 Task: Create a rule from the Recommended list, Task Added to this Project -> add SubTasks in the project AgileIntegrate with SubTasks Gather and Analyse Requirements , Design and Implement Solution , System Test and UAT , Release to Production / Go Live
Action: Mouse moved to (777, 384)
Screenshot: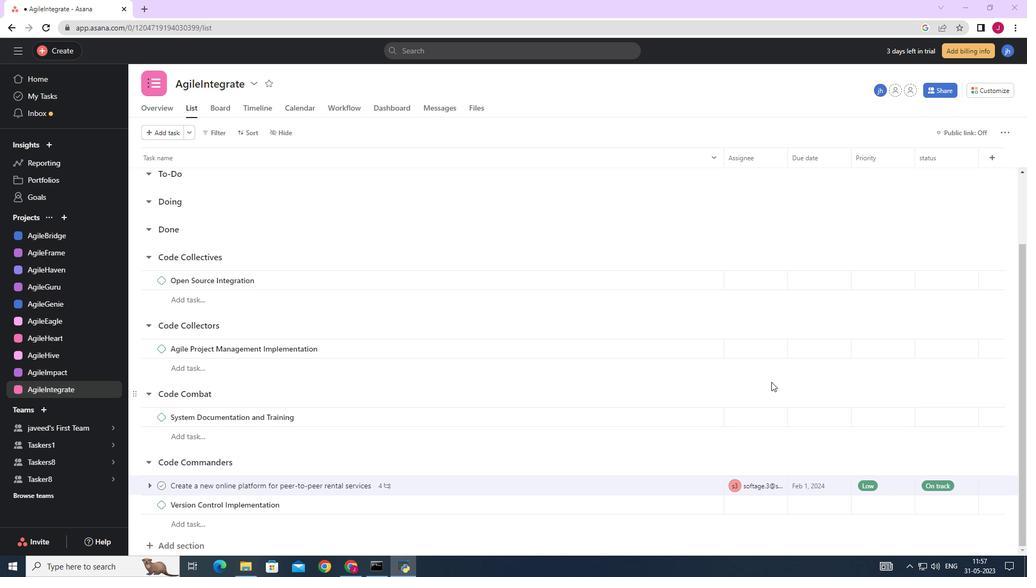 
Action: Mouse scrolled (776, 383) with delta (0, 0)
Screenshot: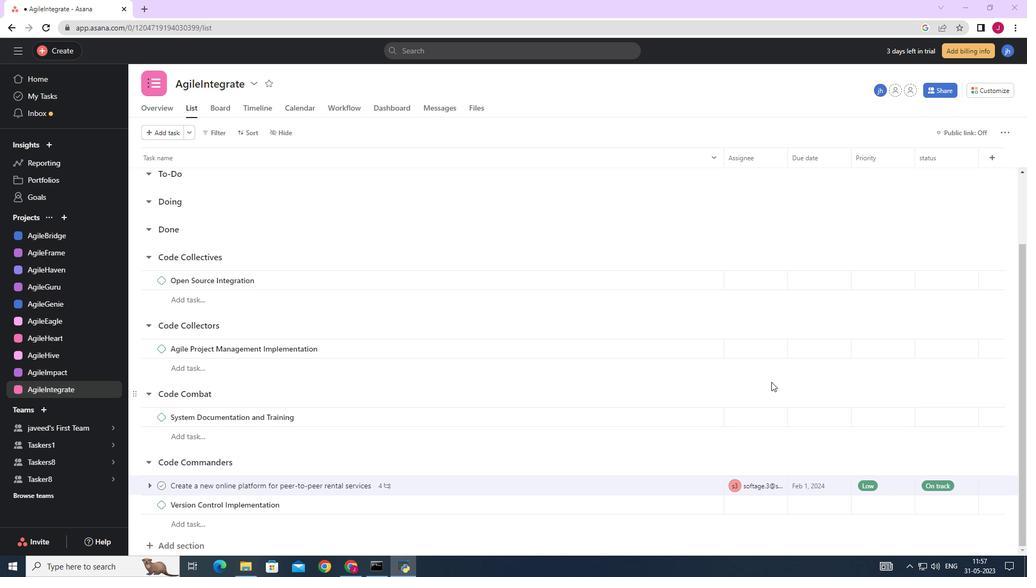 
Action: Mouse moved to (777, 384)
Screenshot: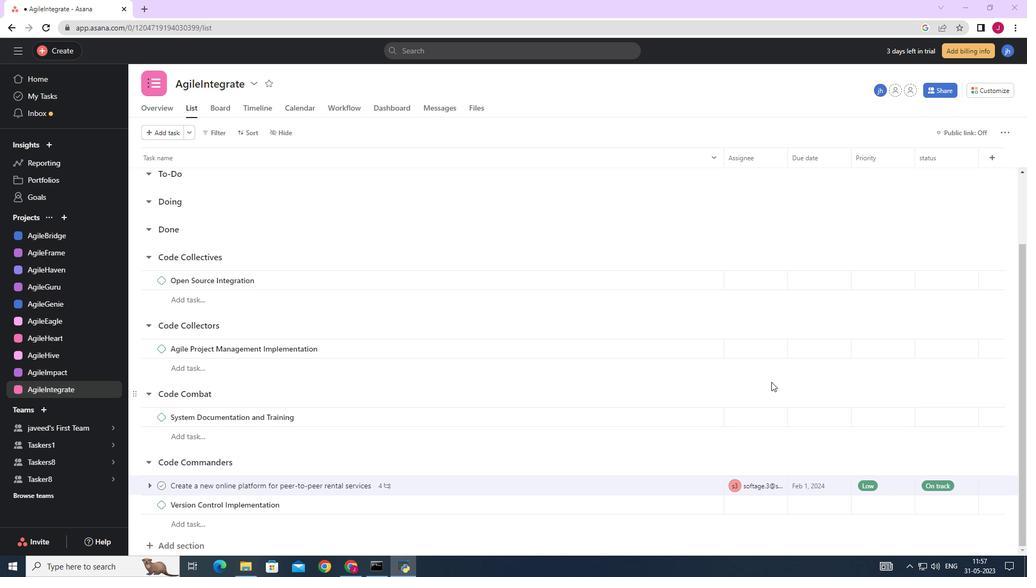 
Action: Mouse scrolled (777, 384) with delta (0, 0)
Screenshot: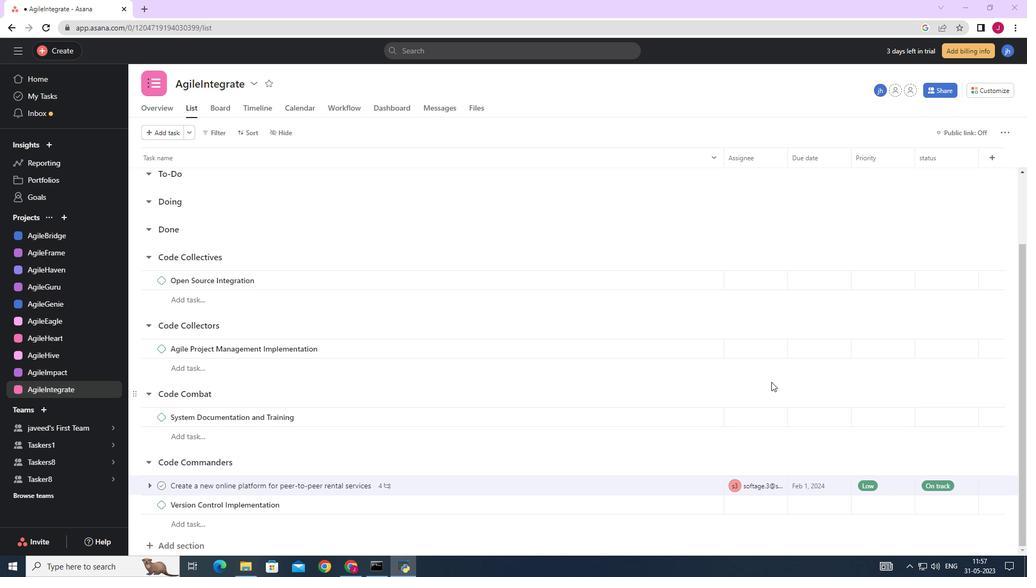 
Action: Mouse moved to (778, 384)
Screenshot: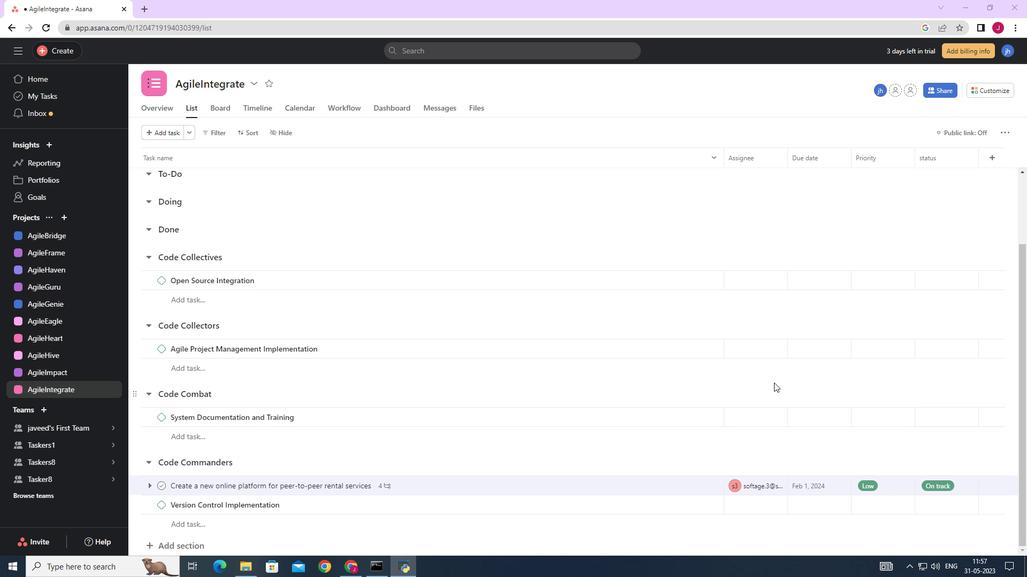 
Action: Mouse scrolled (778, 384) with delta (0, 0)
Screenshot: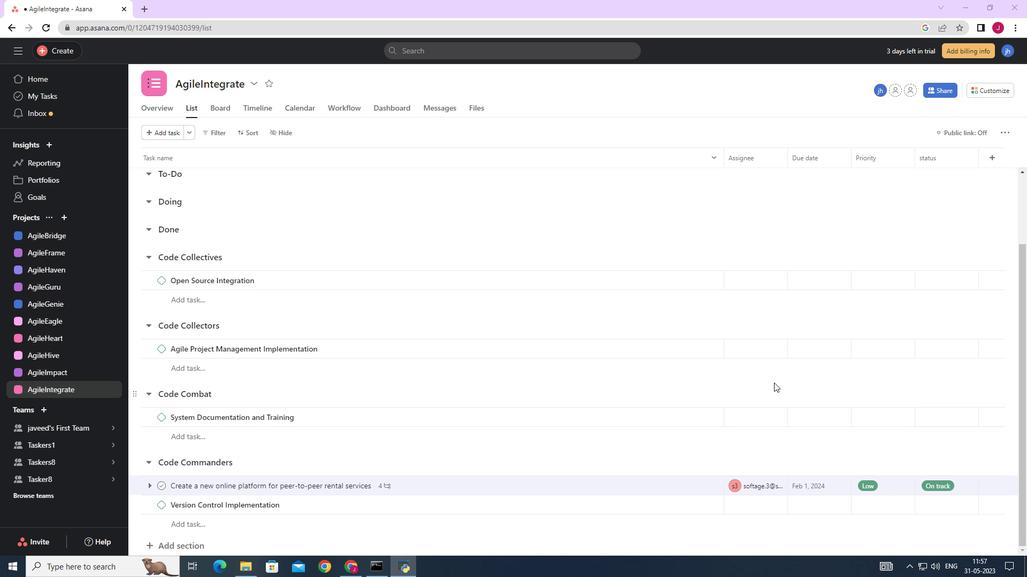 
Action: Mouse moved to (778, 385)
Screenshot: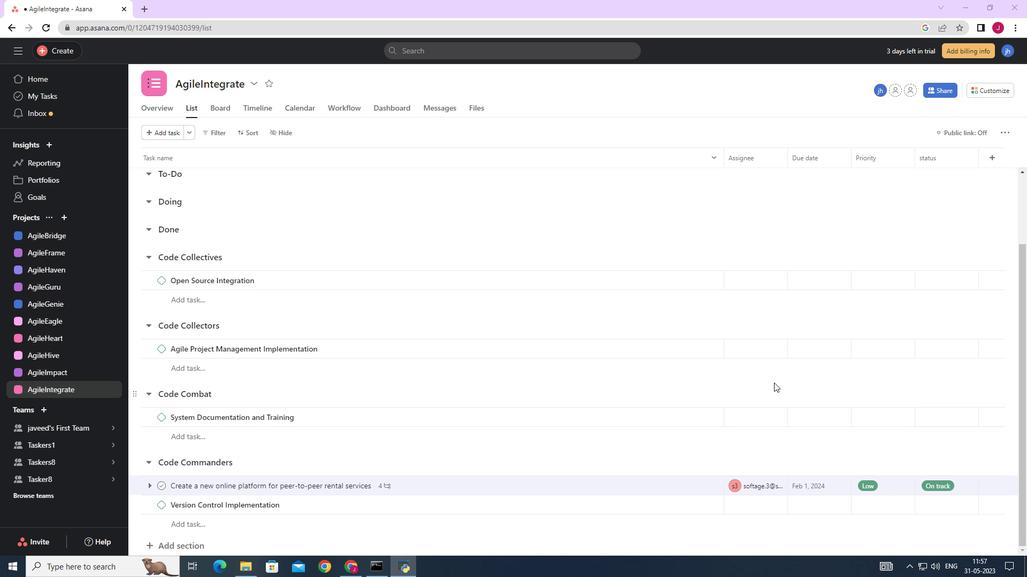 
Action: Mouse scrolled (778, 384) with delta (0, 0)
Screenshot: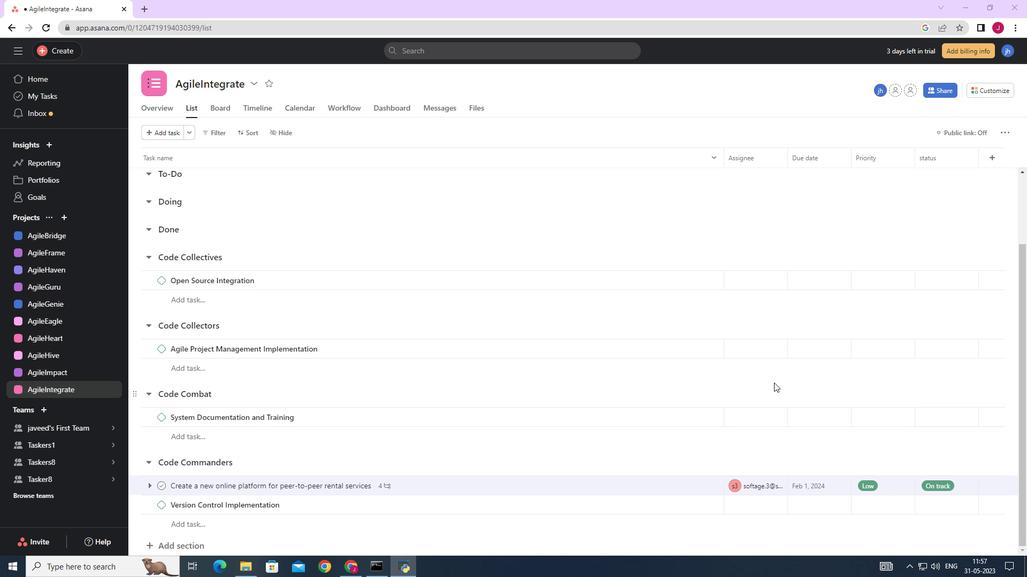 
Action: Mouse moved to (780, 385)
Screenshot: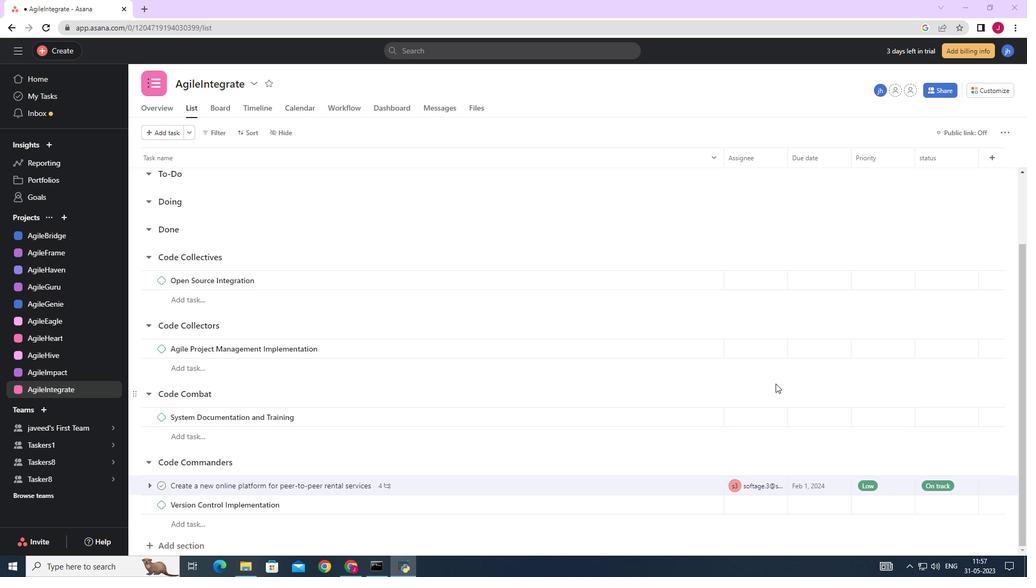 
Action: Mouse scrolled (780, 385) with delta (0, 0)
Screenshot: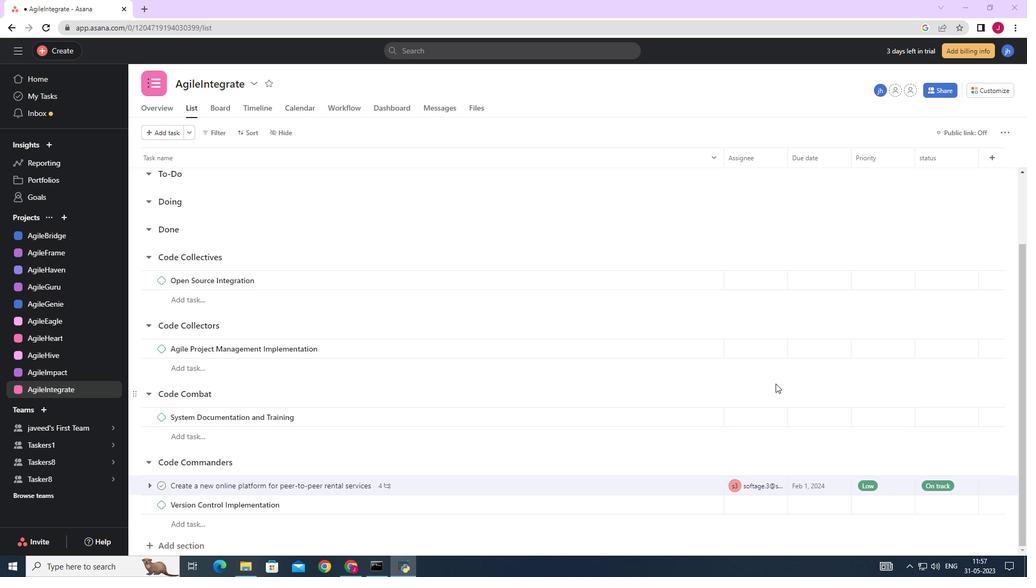 
Action: Mouse moved to (998, 89)
Screenshot: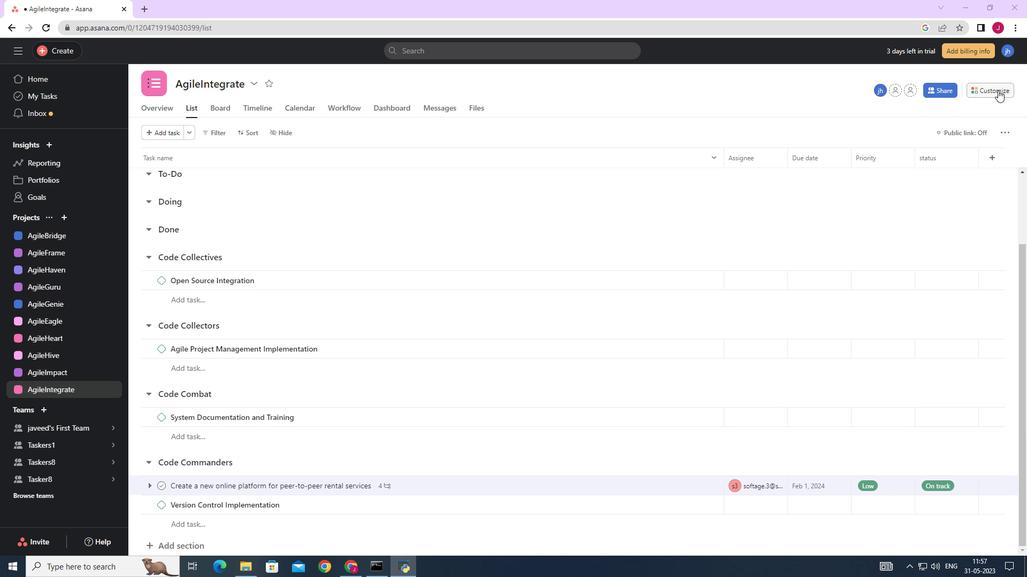 
Action: Mouse pressed left at (998, 89)
Screenshot: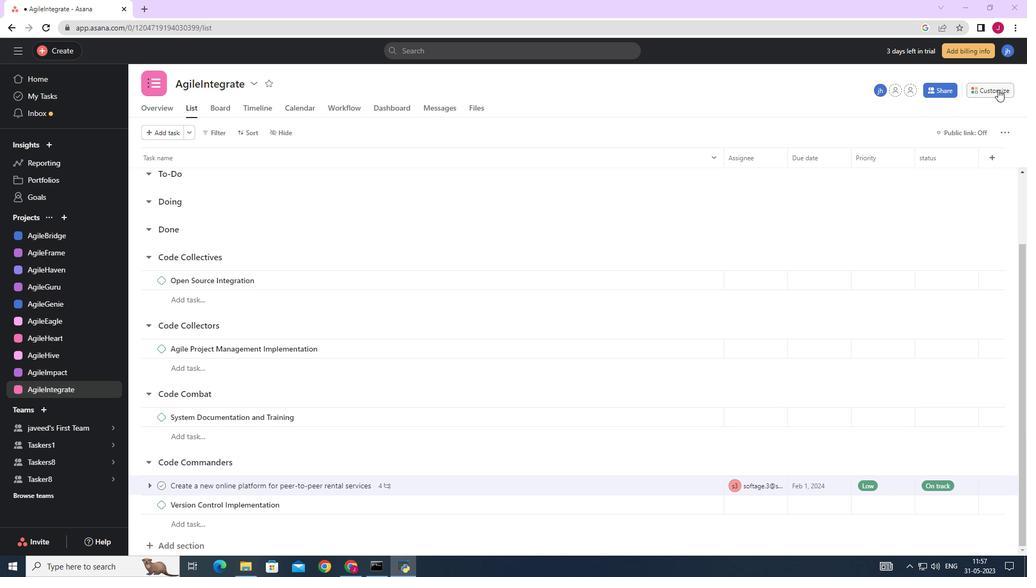 
Action: Mouse moved to (802, 226)
Screenshot: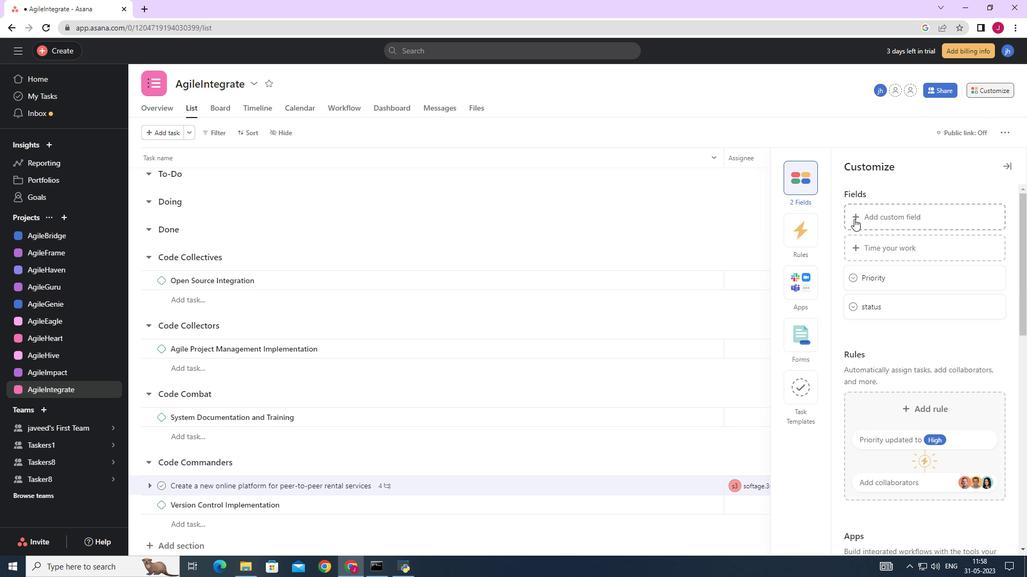 
Action: Mouse pressed left at (802, 226)
Screenshot: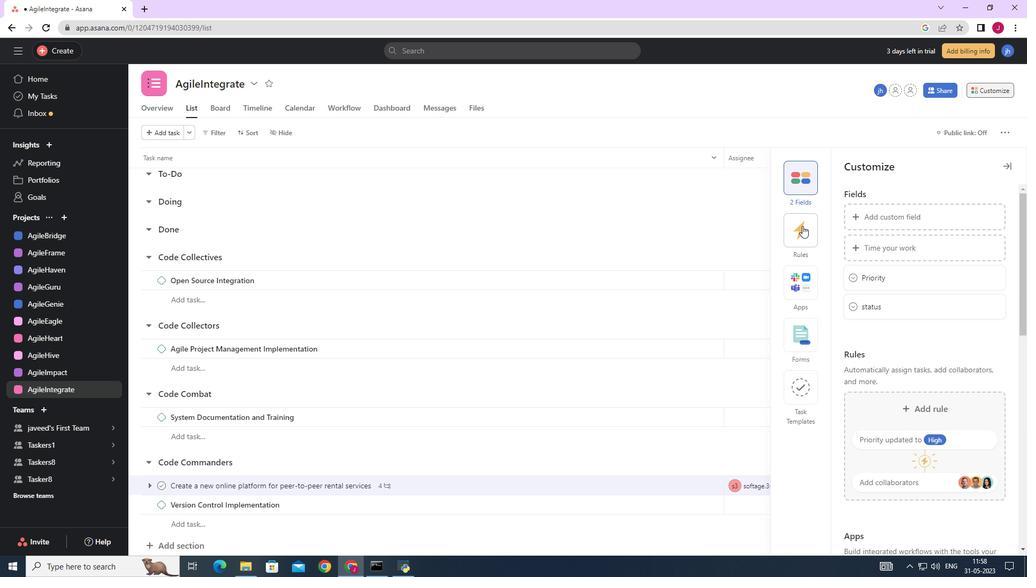 
Action: Mouse moved to (895, 243)
Screenshot: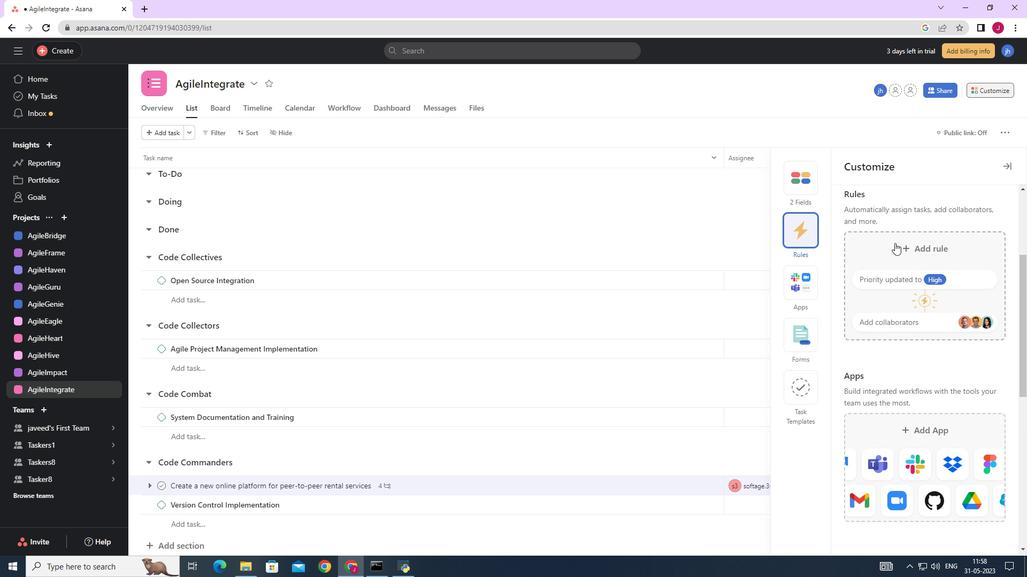 
Action: Mouse pressed left at (895, 243)
Screenshot: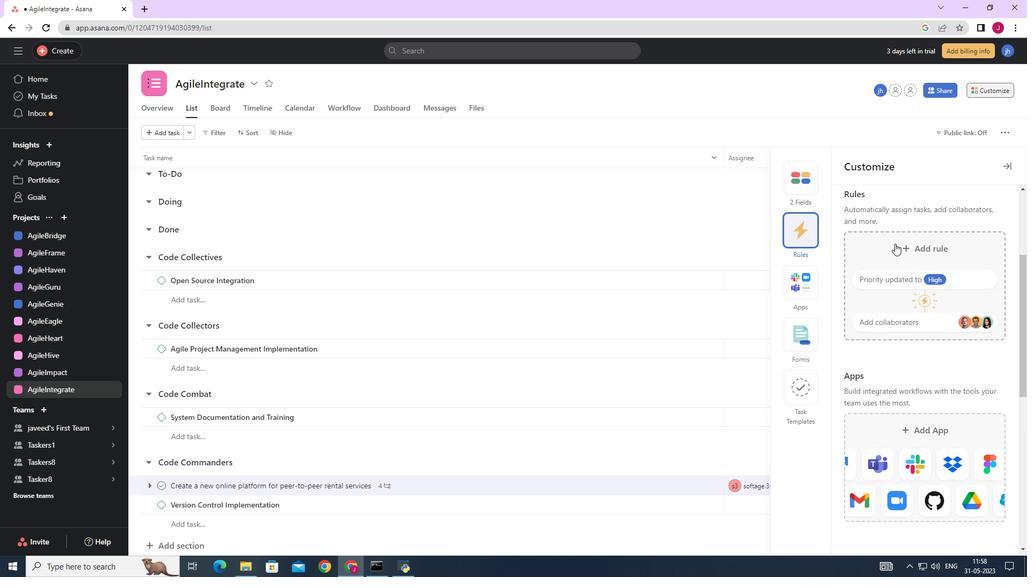 
Action: Mouse moved to (373, 163)
Screenshot: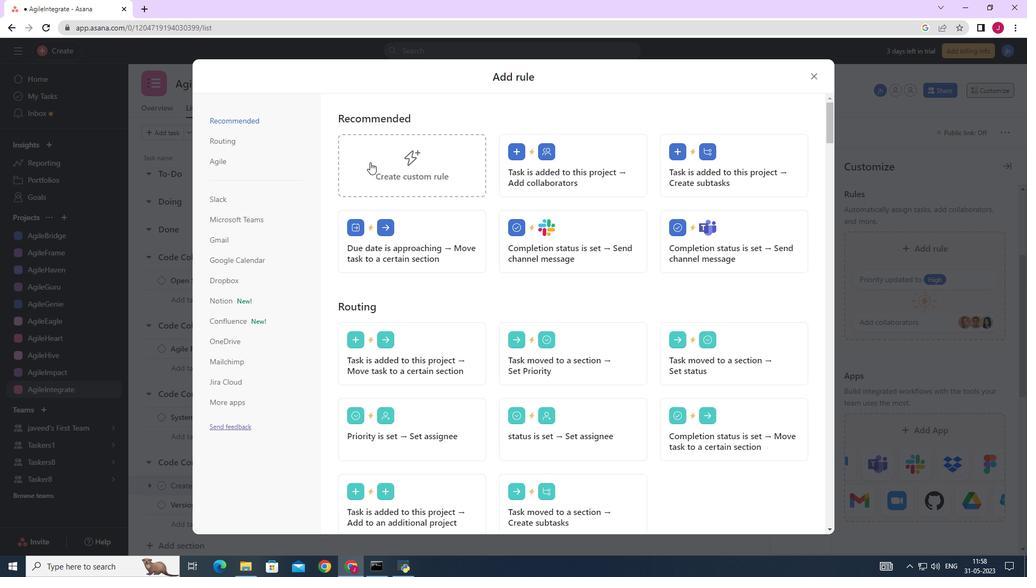 
Action: Mouse pressed left at (373, 163)
Screenshot: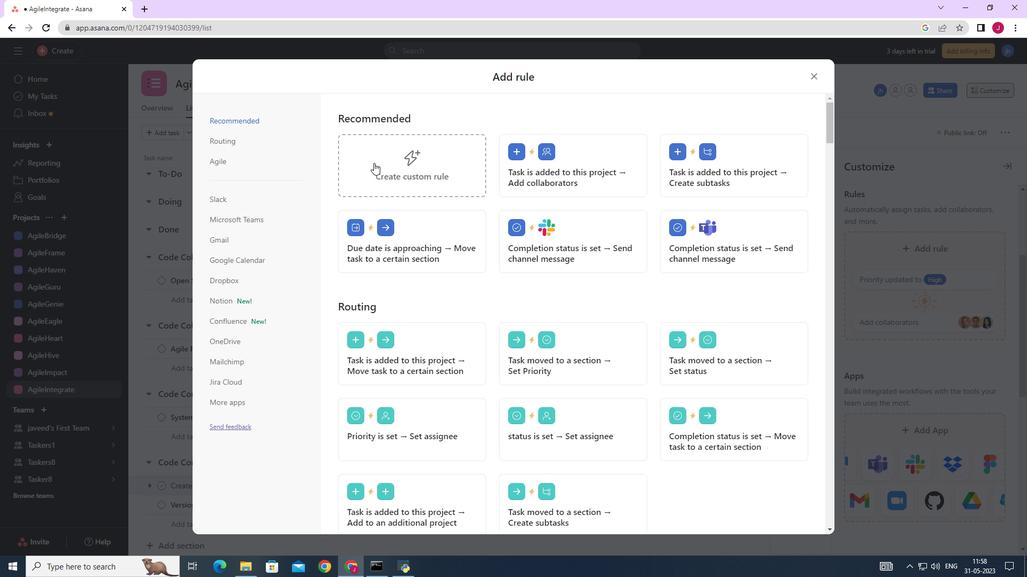 
Action: Mouse moved to (530, 292)
Screenshot: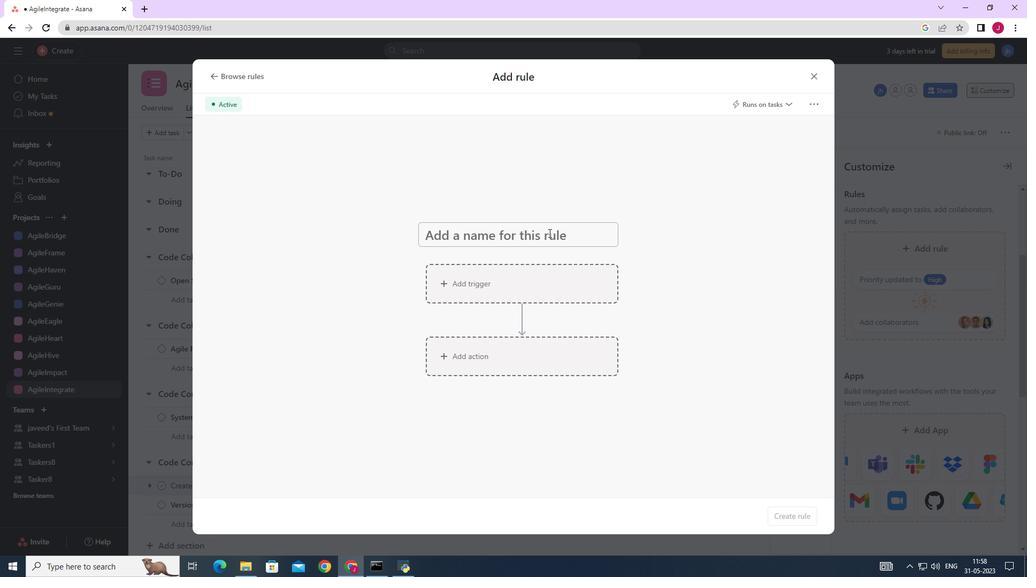 
Action: Mouse pressed left at (530, 292)
Screenshot: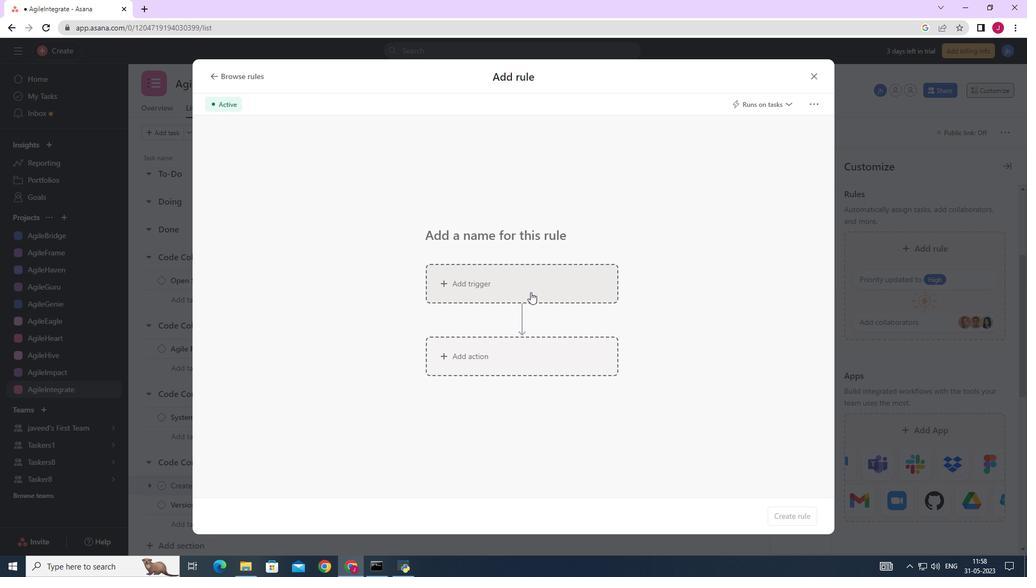 
Action: Mouse moved to (442, 358)
Screenshot: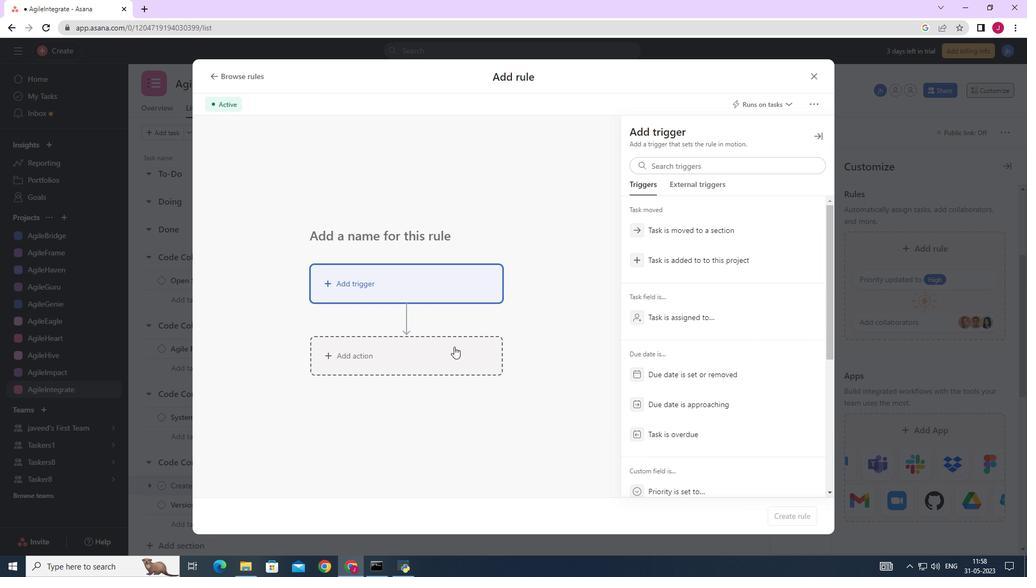 
Action: Mouse pressed left at (442, 358)
Screenshot: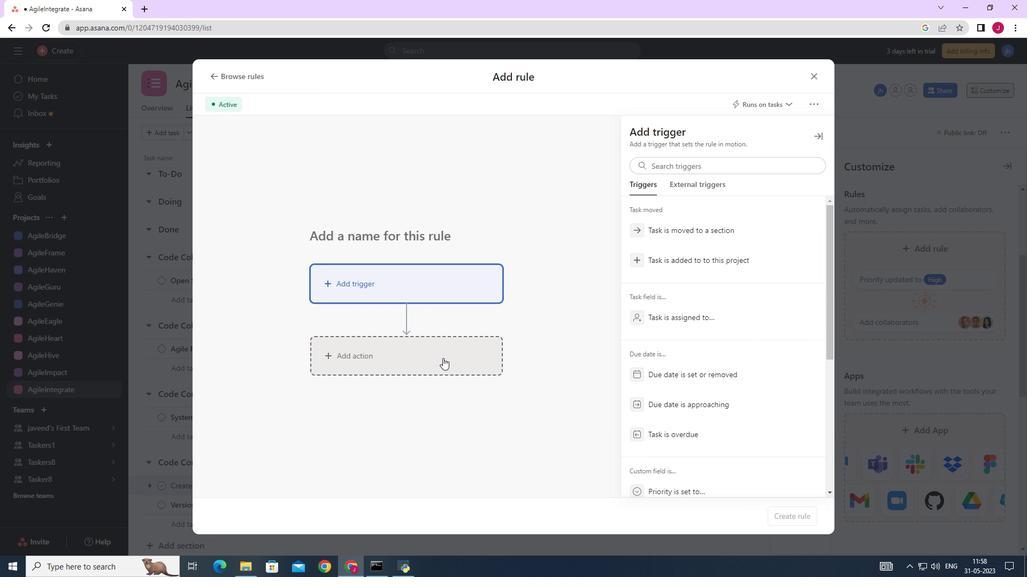 
Action: Mouse moved to (677, 300)
Screenshot: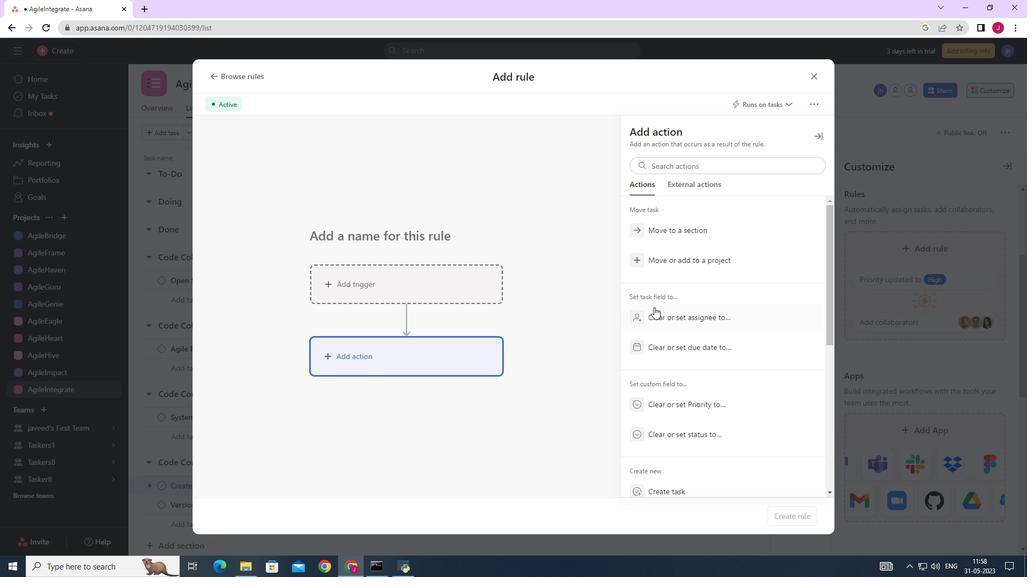 
Action: Mouse scrolled (677, 300) with delta (0, 0)
Screenshot: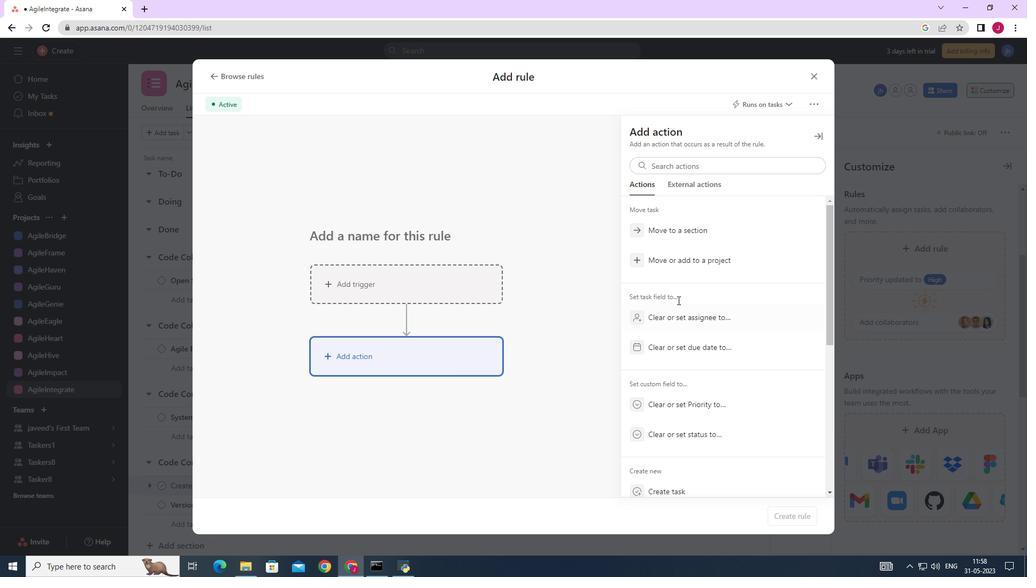 
Action: Mouse scrolled (677, 300) with delta (0, 0)
Screenshot: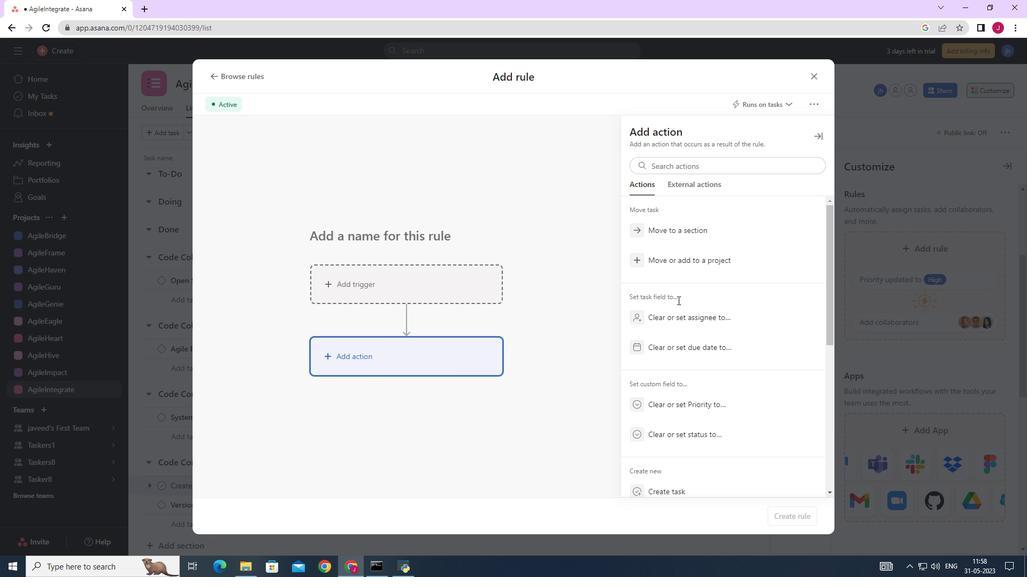 
Action: Mouse scrolled (677, 300) with delta (0, 0)
Screenshot: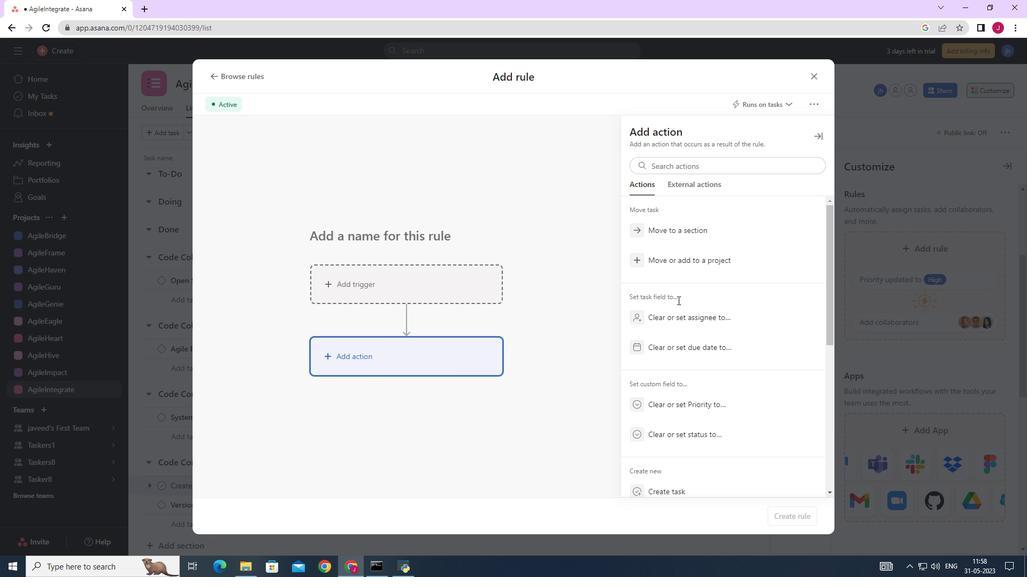 
Action: Mouse scrolled (677, 300) with delta (0, 0)
Screenshot: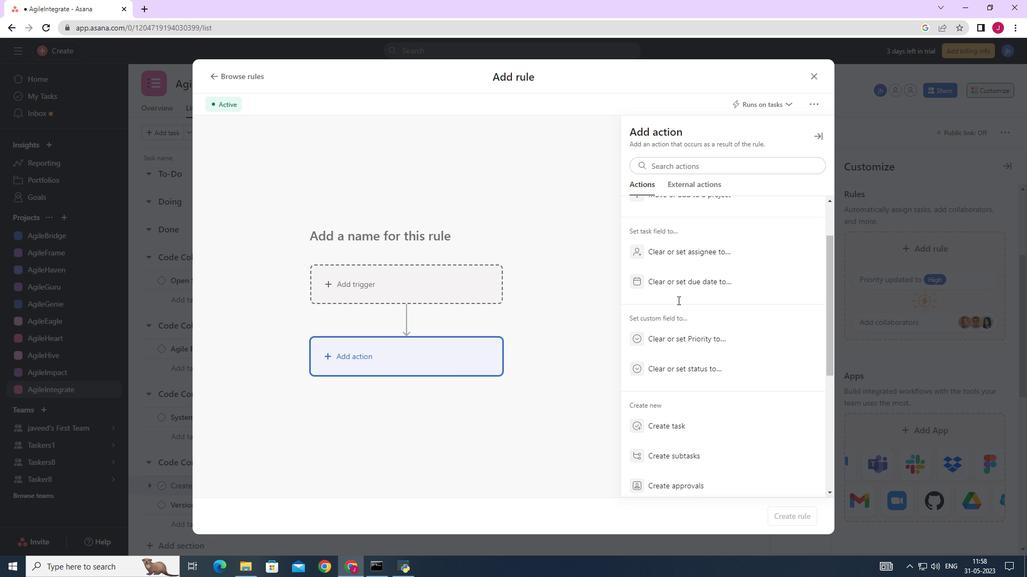
Action: Mouse moved to (681, 306)
Screenshot: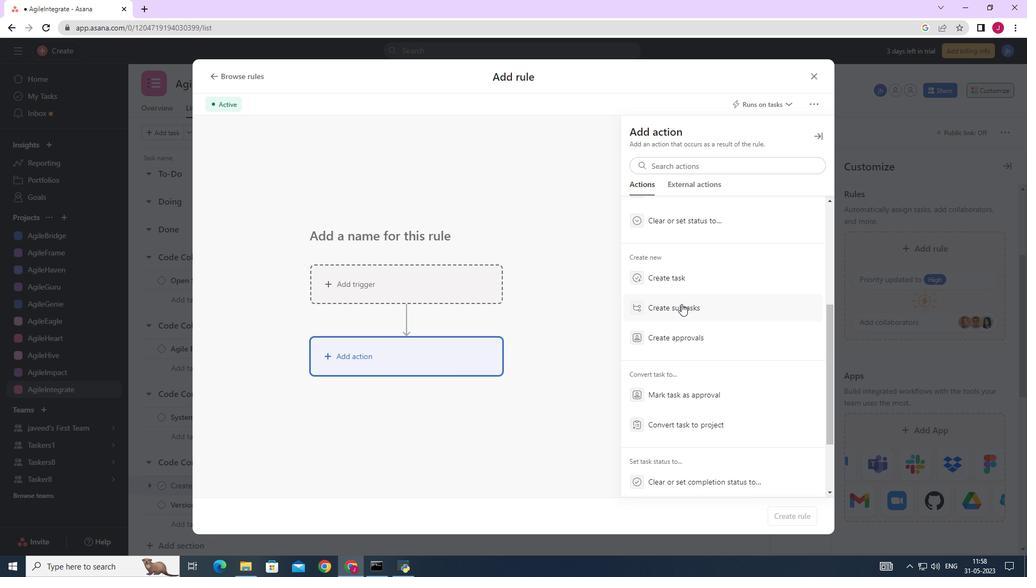 
Action: Mouse pressed left at (681, 306)
Screenshot: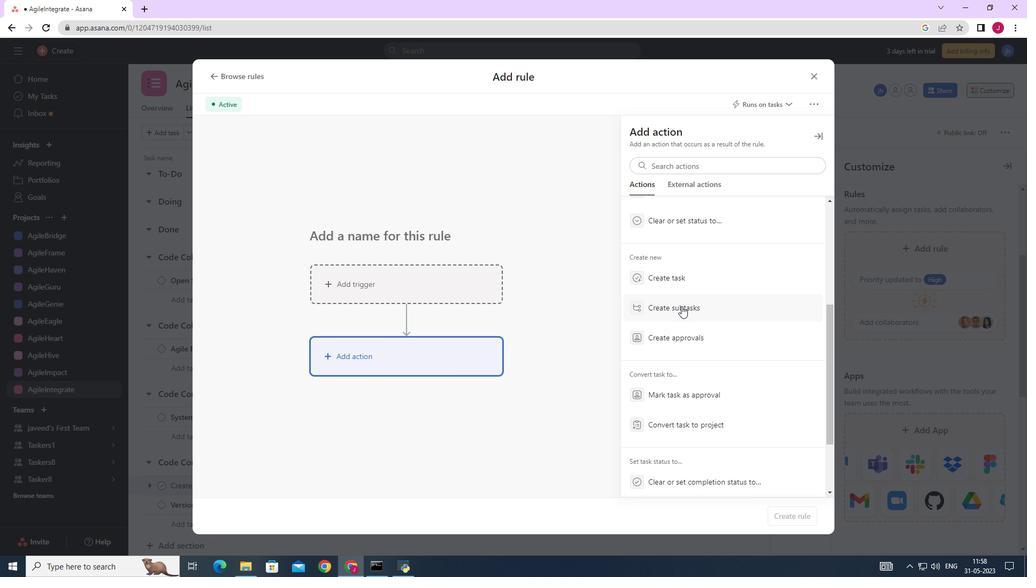 
Action: Mouse moved to (652, 170)
Screenshot: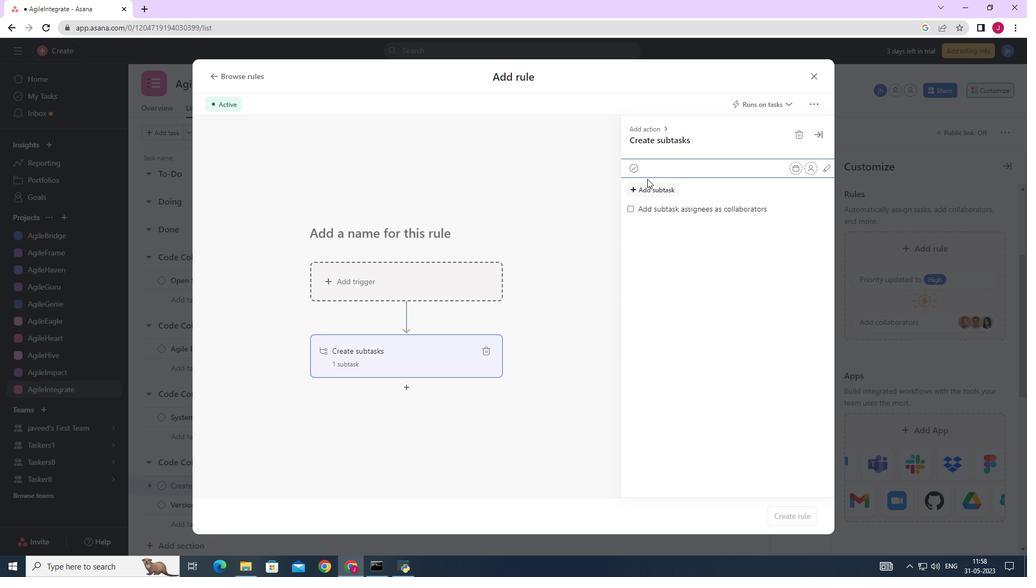 
Action: Key pressed <Key.caps_lock>G<Key.caps_lock>ather<Key.space>and<Key.space><Key.caps_lock>A<Key.caps_lock>nalyse<Key.space><Key.caps_lock>R<Key.caps_lock>equirements<Key.enter><Key.caps_lock>D<Key.caps_lock>esign<Key.space>and<Key.space><Key.caps_lock>I<Key.caps_lock>mplement<Key.space><Key.caps_lock>S<Key.caps_lock>olution<Key.enter><Key.caps_lock>S<Key.caps_lock>ystem<Key.space><Key.caps_lock>T<Key.caps_lock>est<Key.space>and<Key.space><Key.caps_lock>UAT<Key.enter><Key.caps_lock>r<Key.caps_lock>ELEASE<Key.space>TO<Key.space><Key.caps_lock>p<Key.caps_lock>RO<Key.backspace><Key.backspace><Key.backspace><Key.backspace><Key.backspace><Key.backspace><Key.backspace><Key.backspace><Key.backspace><Key.backspace><Key.backspace><Key.backspace><Key.backspace><Key.backspace><Key.backspace><Key.backspace><Key.backspace><Key.backspace><Key.backspace>R<Key.caps_lock>elease<Key.space><Key.caps_lock>T<Key.caps_lock>o<Key.space><Key.caps_lock>PR<Key.backspace><Key.caps_lock>roduction<Key.space>/<Key.space><Key.caps_lock>G<Key.caps_lock>o<Key.space><Key.caps_lock>L<Key.caps_lock>ive<Key.enter>
Screenshot: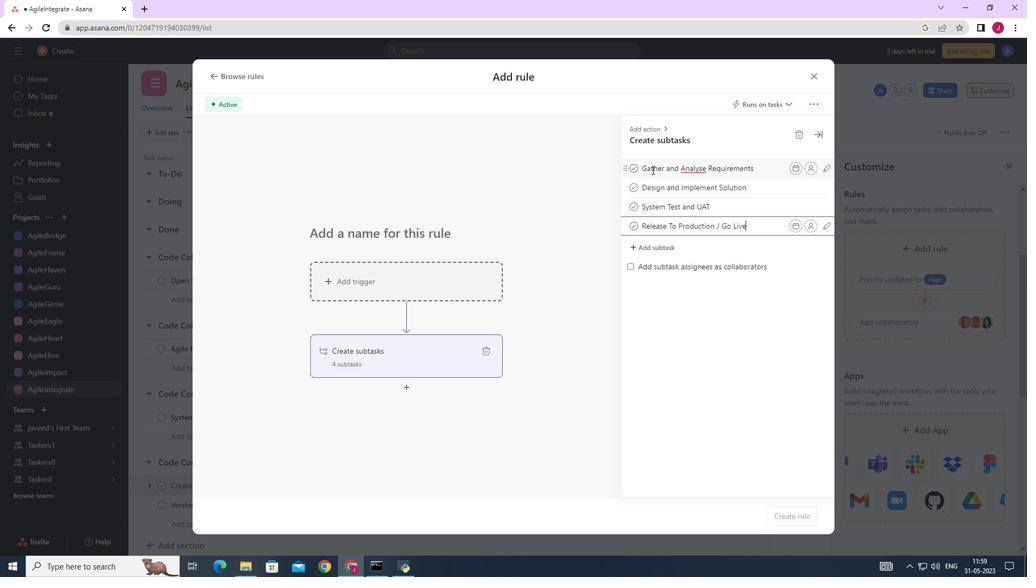 
Action: Mouse moved to (823, 136)
Screenshot: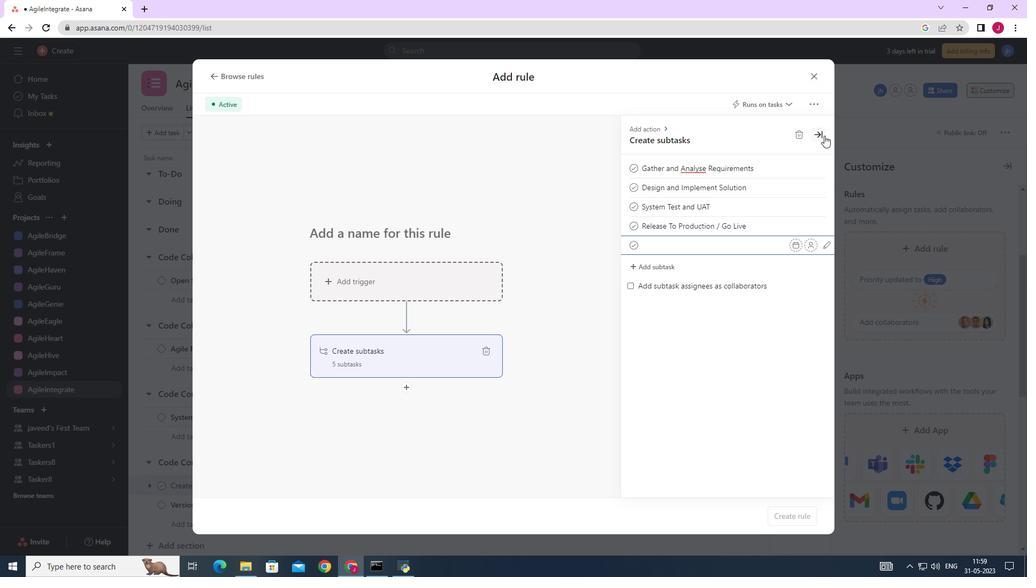 
Action: Mouse pressed left at (823, 136)
Screenshot: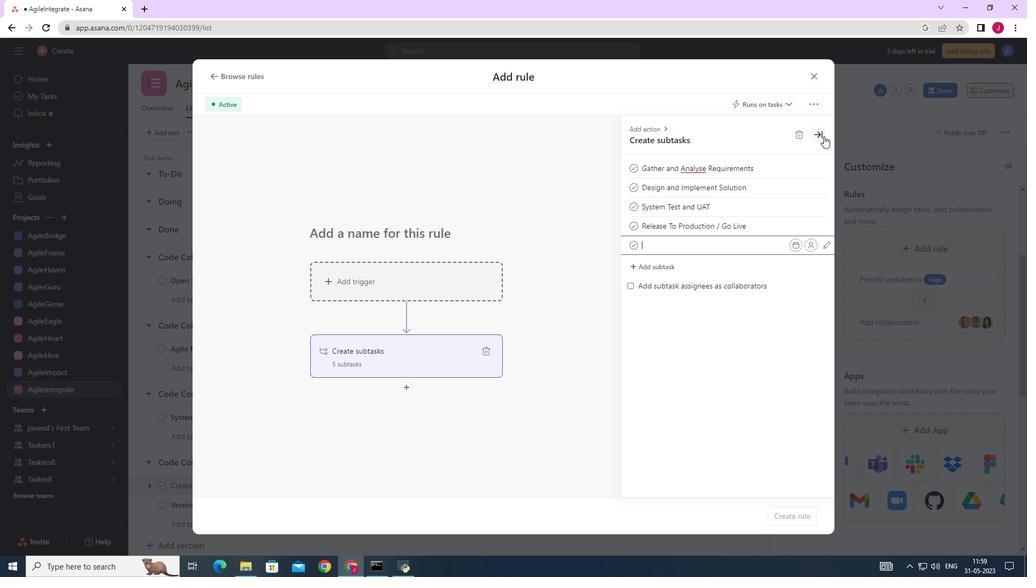 
Action: Mouse moved to (815, 73)
Screenshot: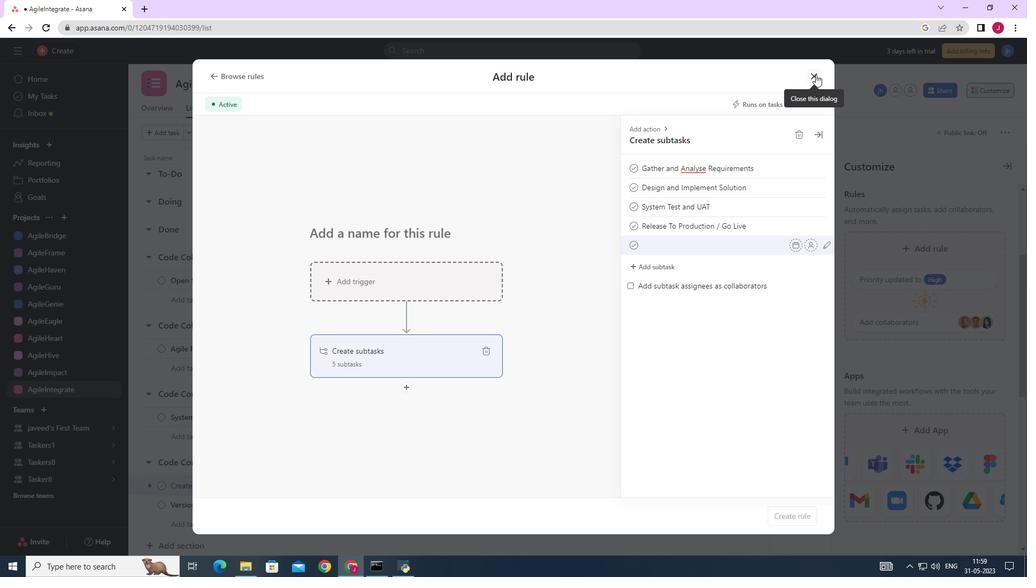 
Action: Mouse pressed left at (815, 73)
Screenshot: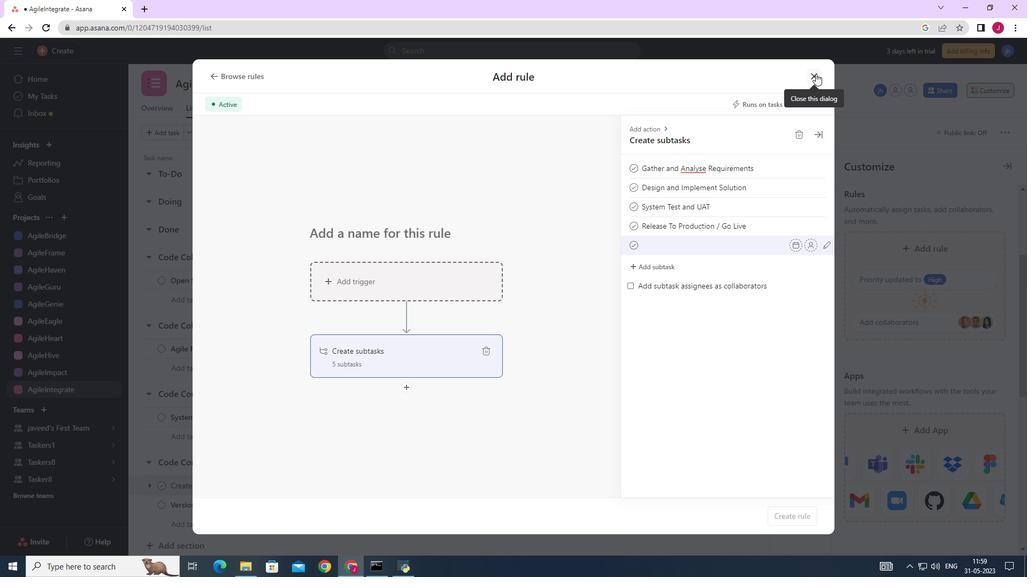 
Action: Mouse moved to (883, 152)
Screenshot: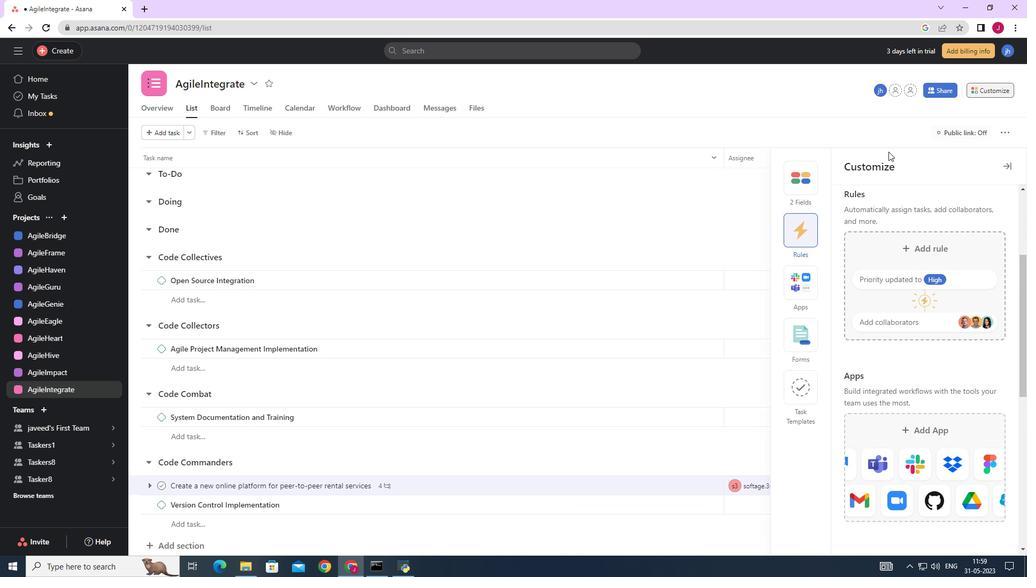 
